 Task: Apply bold to description text.
Action: Mouse moved to (508, 440)
Screenshot: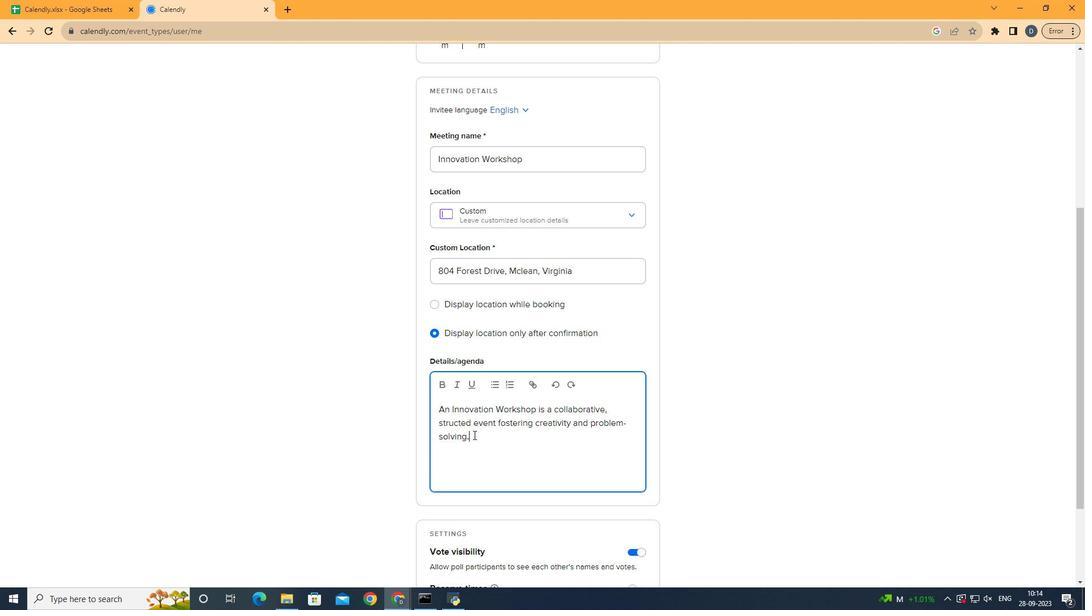 
Action: Mouse pressed left at (508, 440)
Screenshot: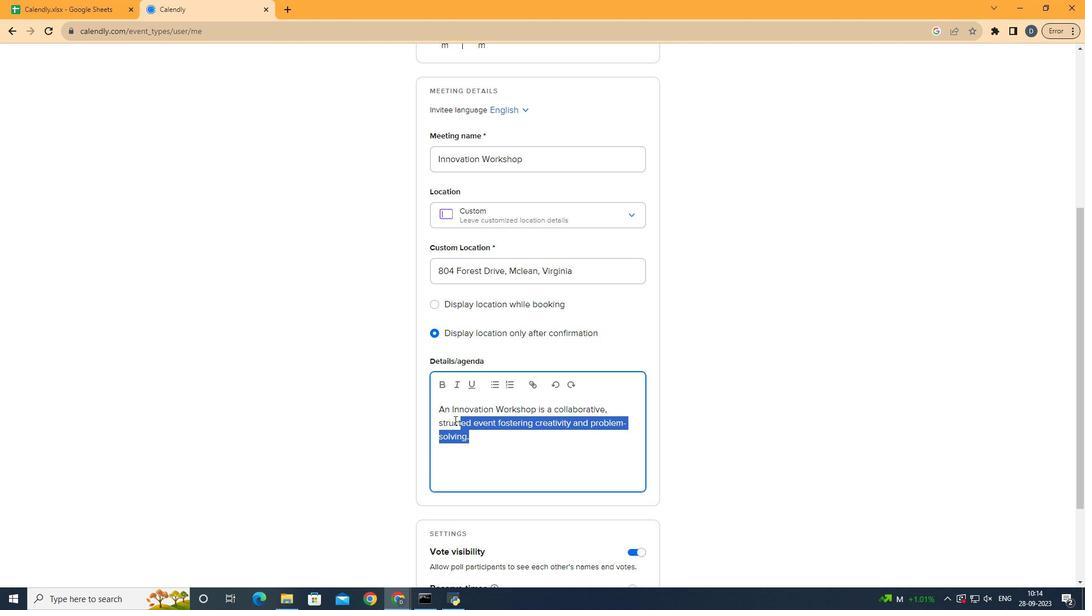 
Action: Mouse moved to (446, 381)
Screenshot: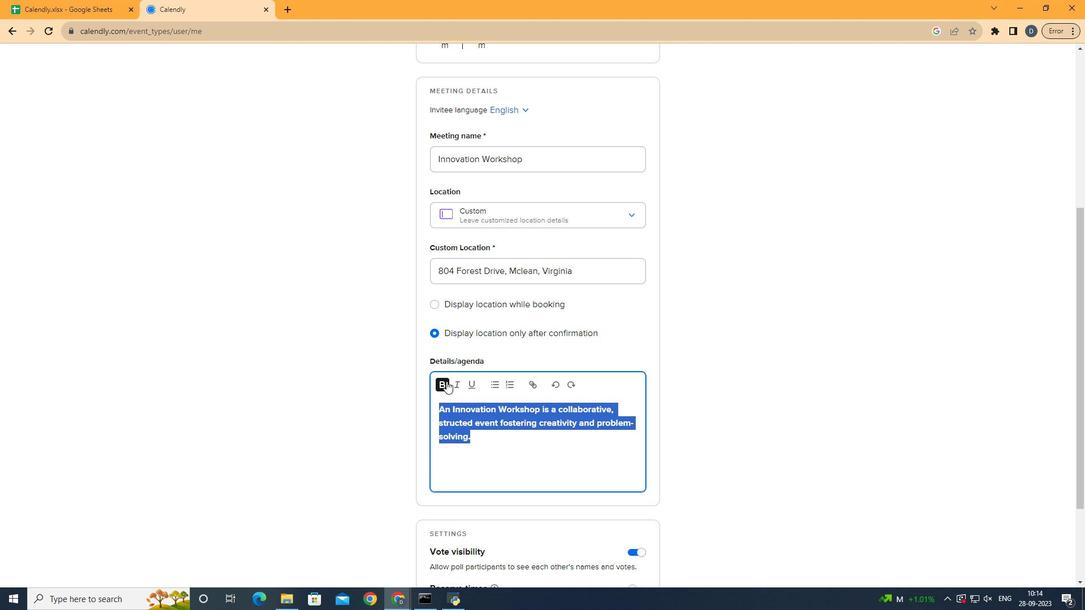 
Action: Mouse pressed left at (446, 381)
Screenshot: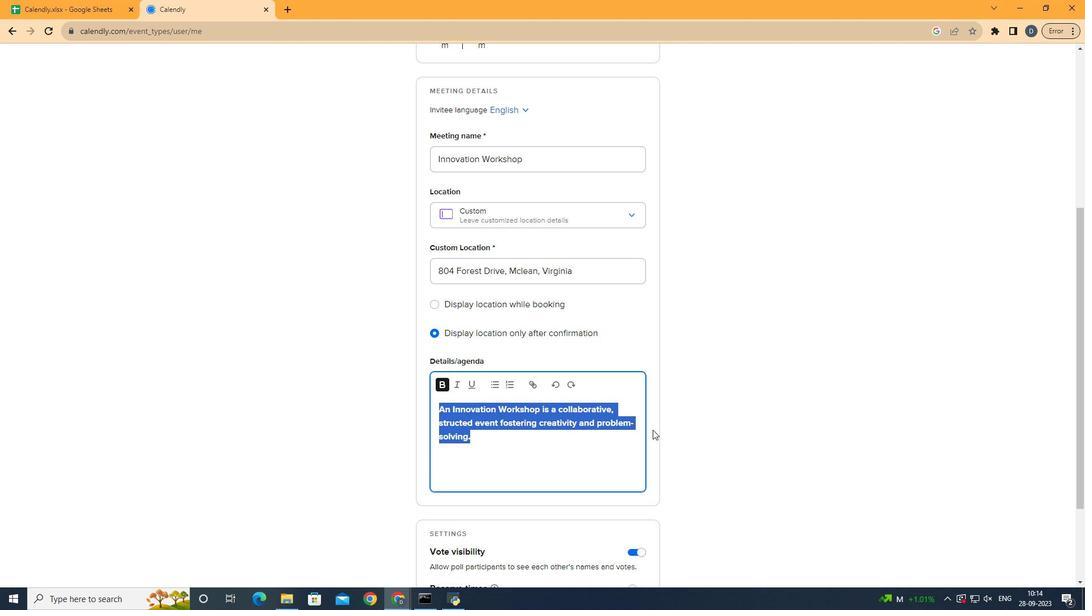 
Action: Mouse moved to (626, 460)
Screenshot: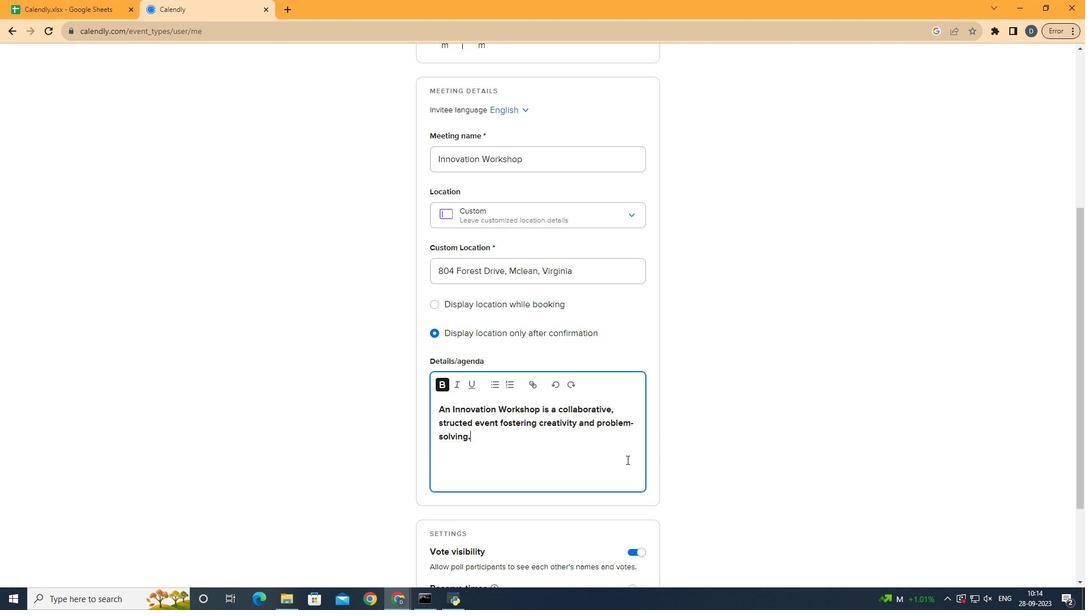 
Action: Mouse pressed left at (626, 460)
Screenshot: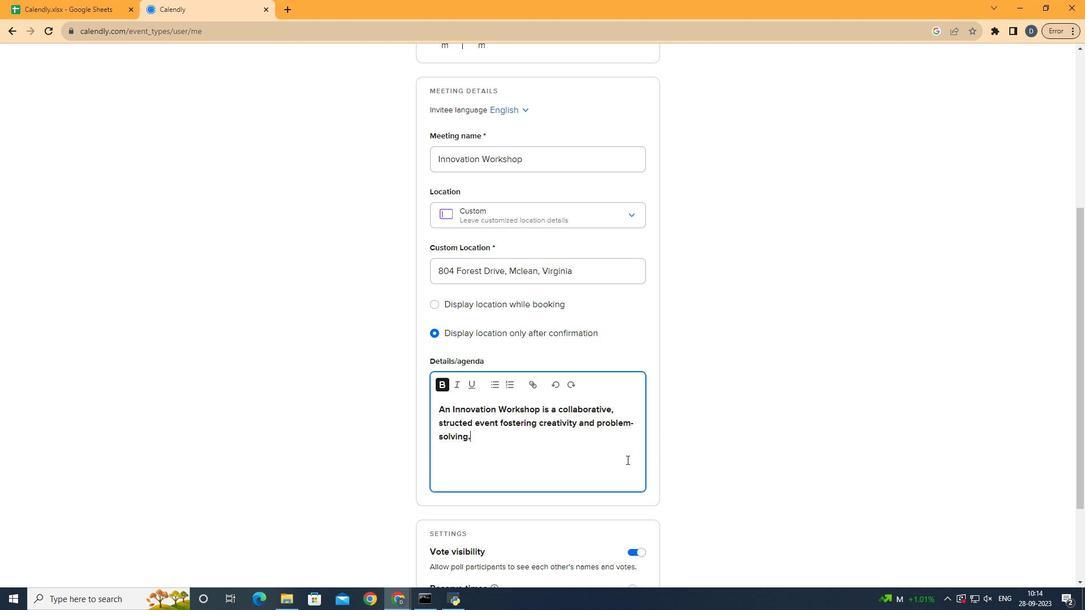 
